 Task: In the picture apply inline with text.
Action: Mouse moved to (200, 75)
Screenshot: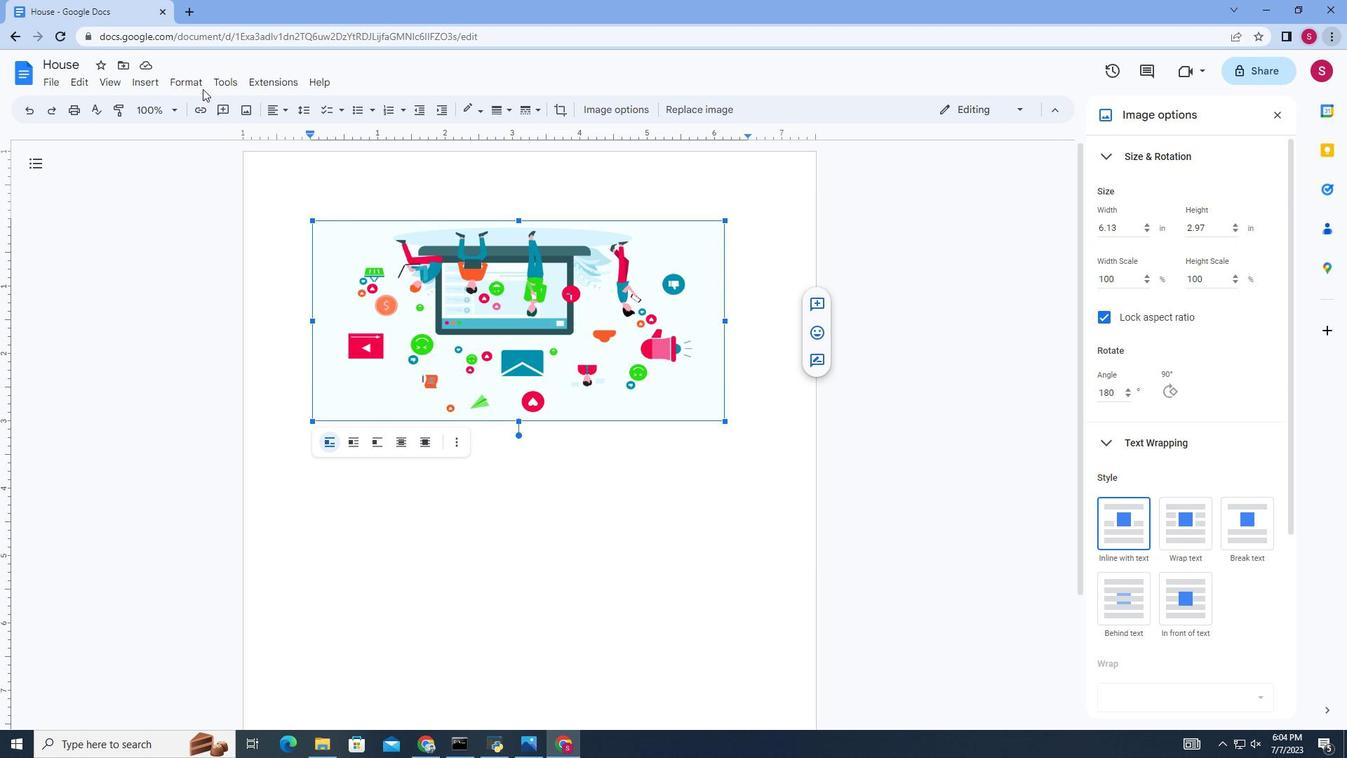 
Action: Mouse pressed left at (200, 75)
Screenshot: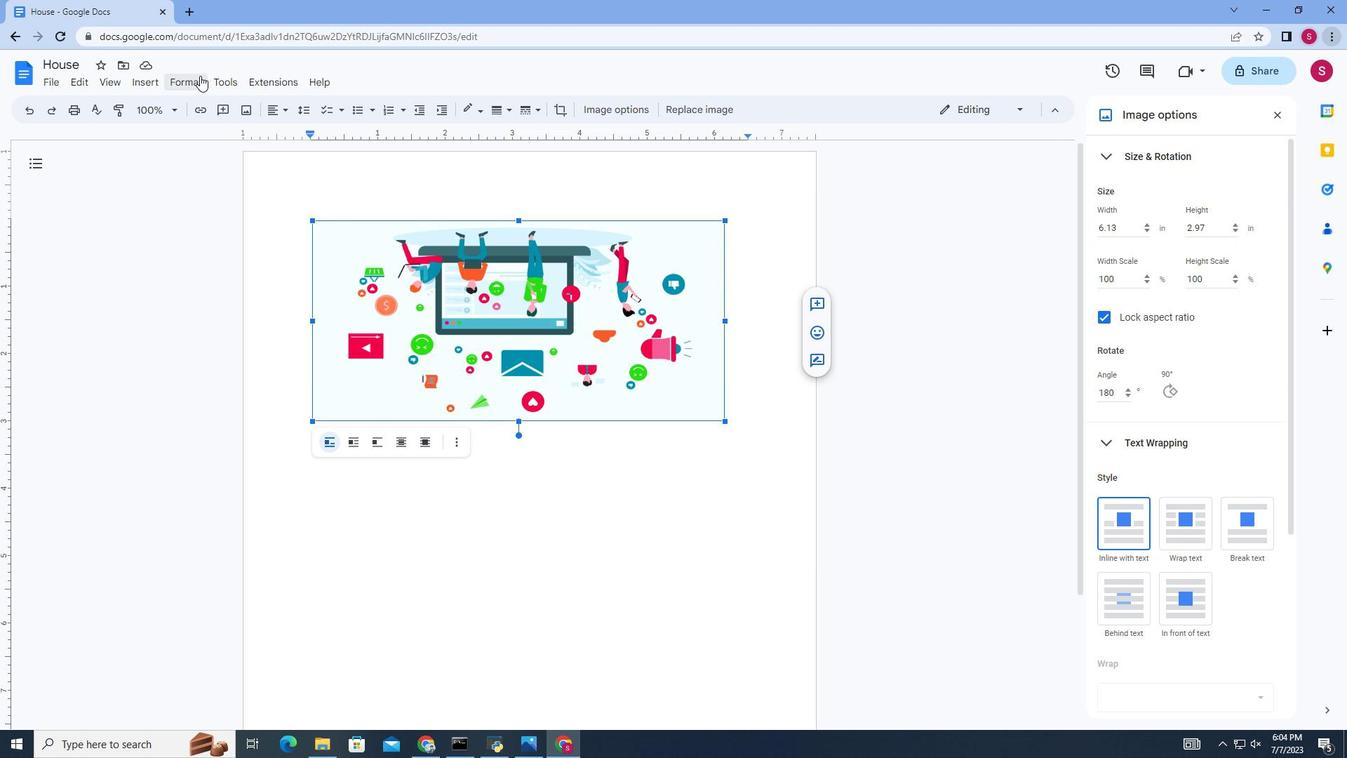 
Action: Mouse moved to (517, 440)
Screenshot: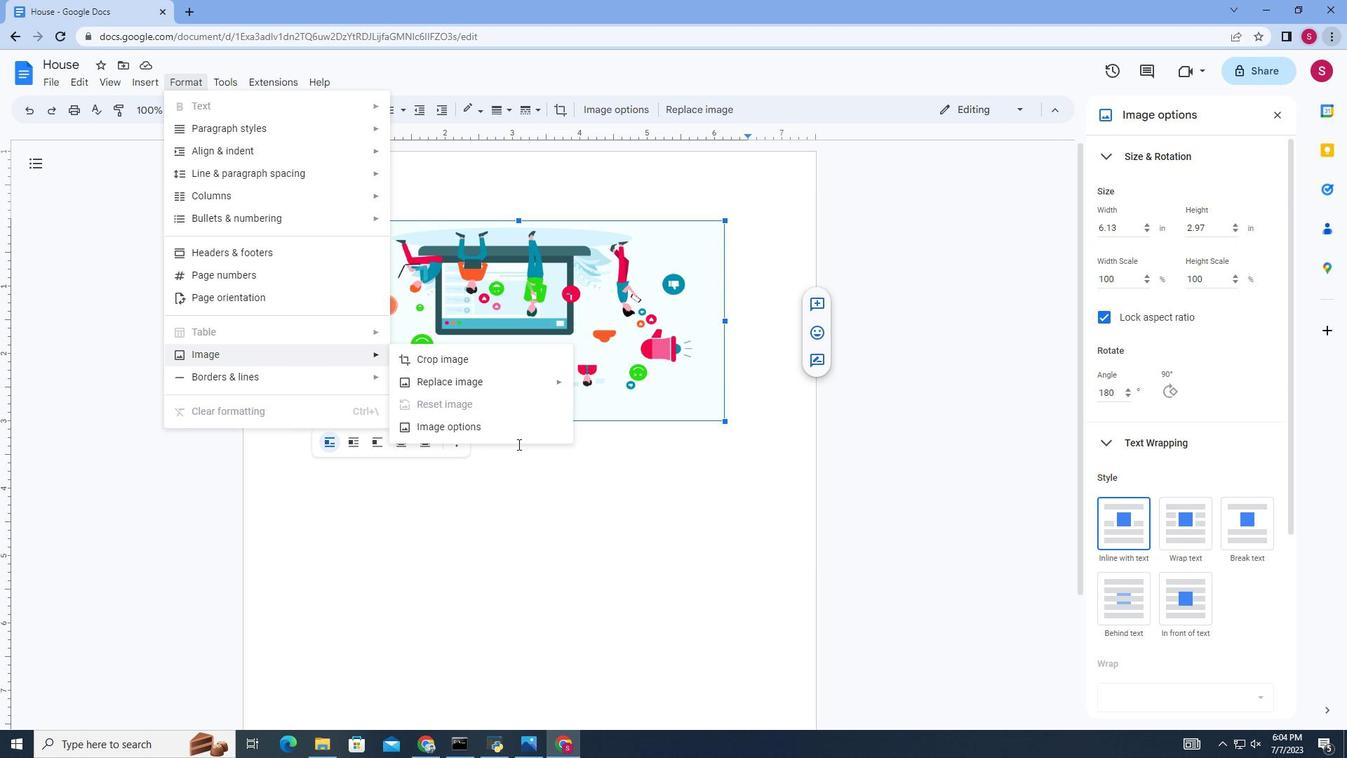 
Action: Mouse pressed left at (517, 440)
Screenshot: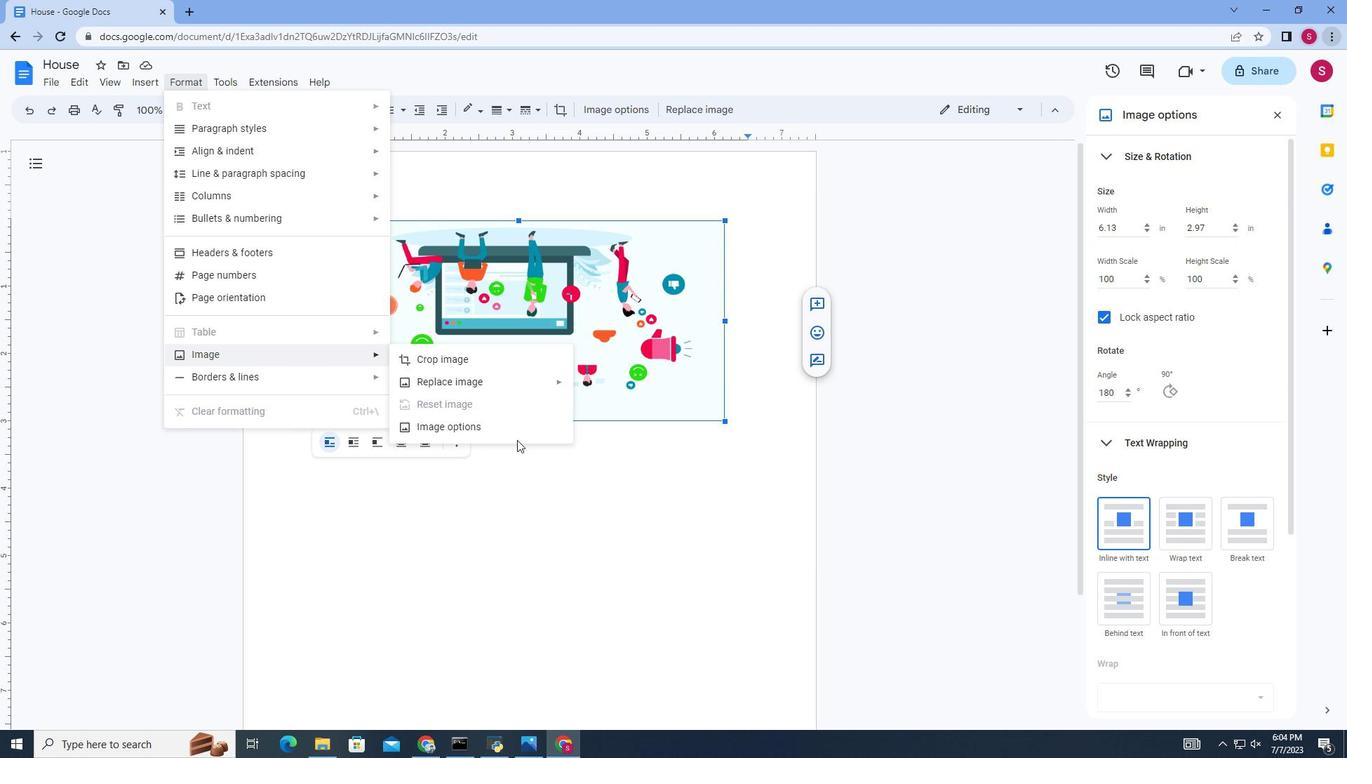 
Action: Mouse moved to (517, 433)
Screenshot: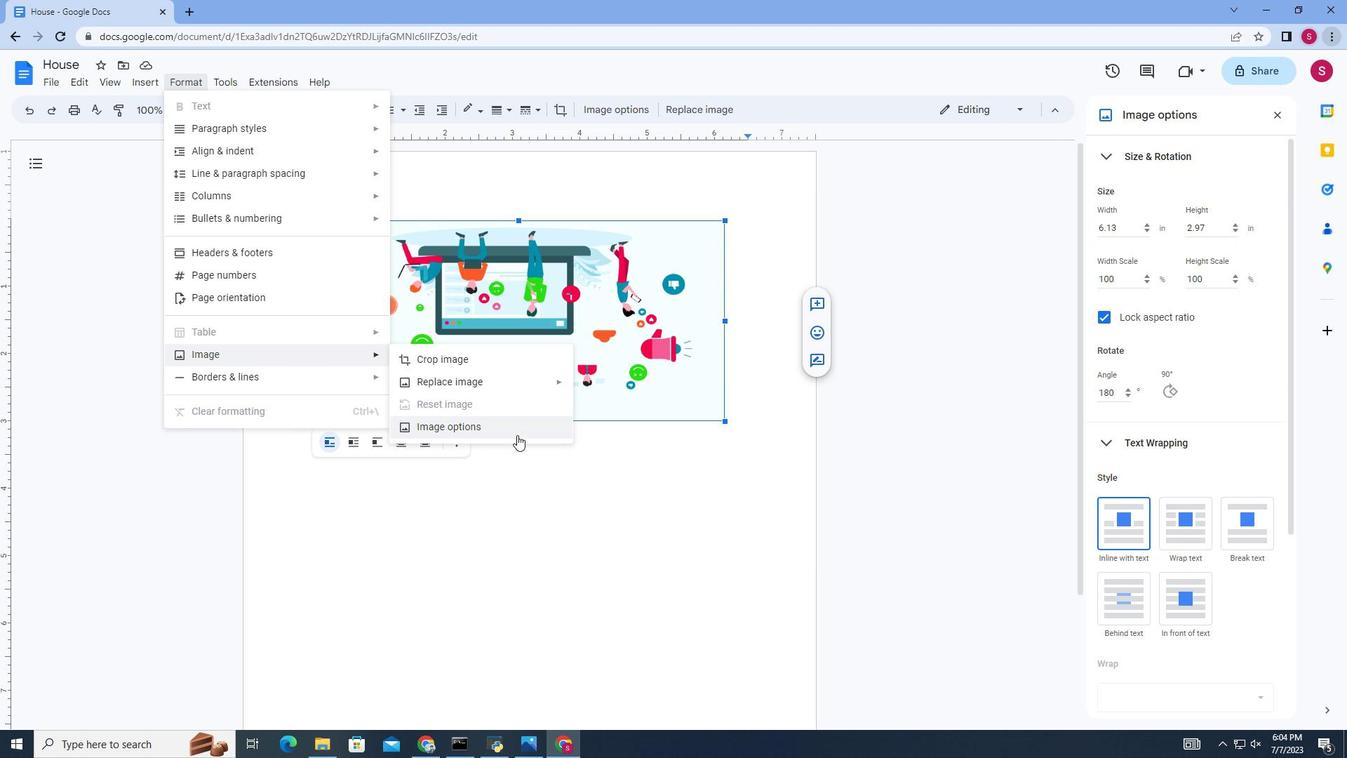 
Action: Mouse pressed left at (517, 433)
Screenshot: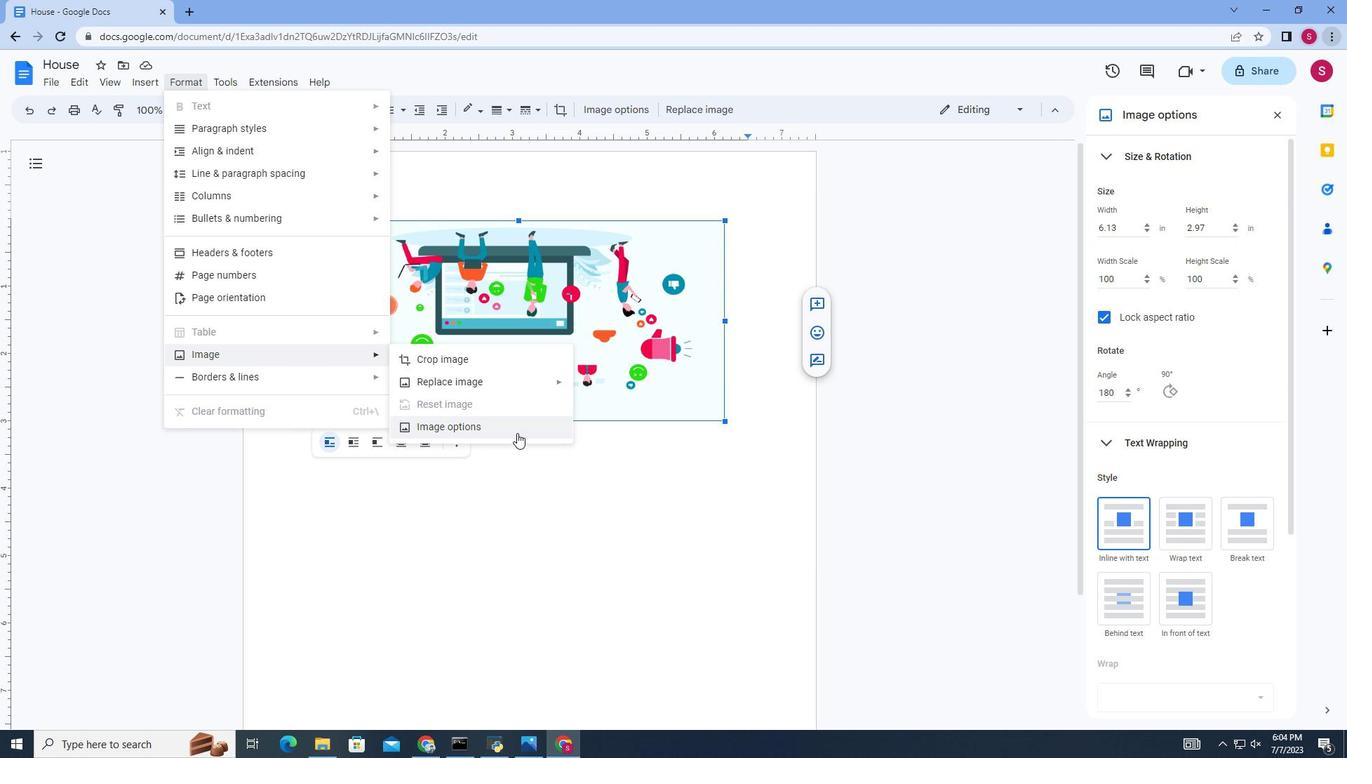 
Action: Mouse moved to (1128, 522)
Screenshot: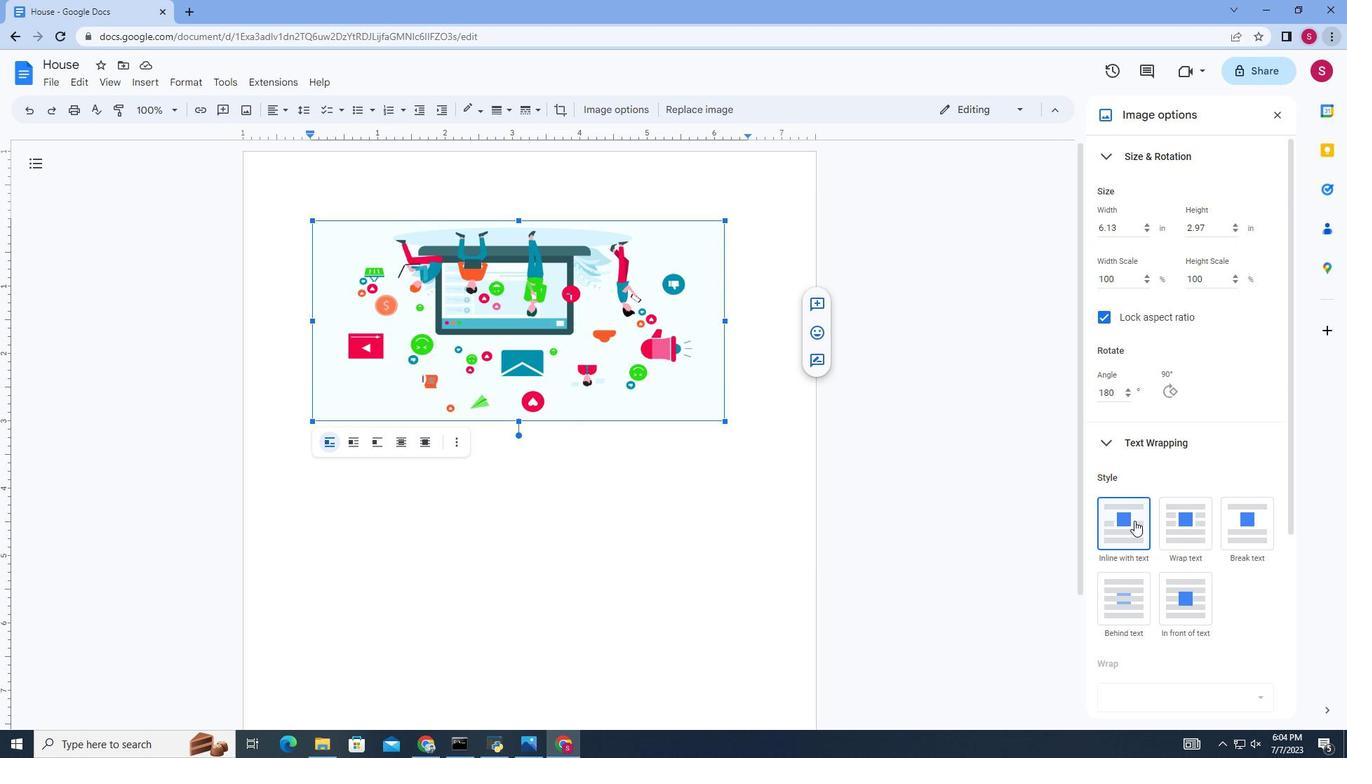 
Action: Mouse pressed left at (1128, 522)
Screenshot: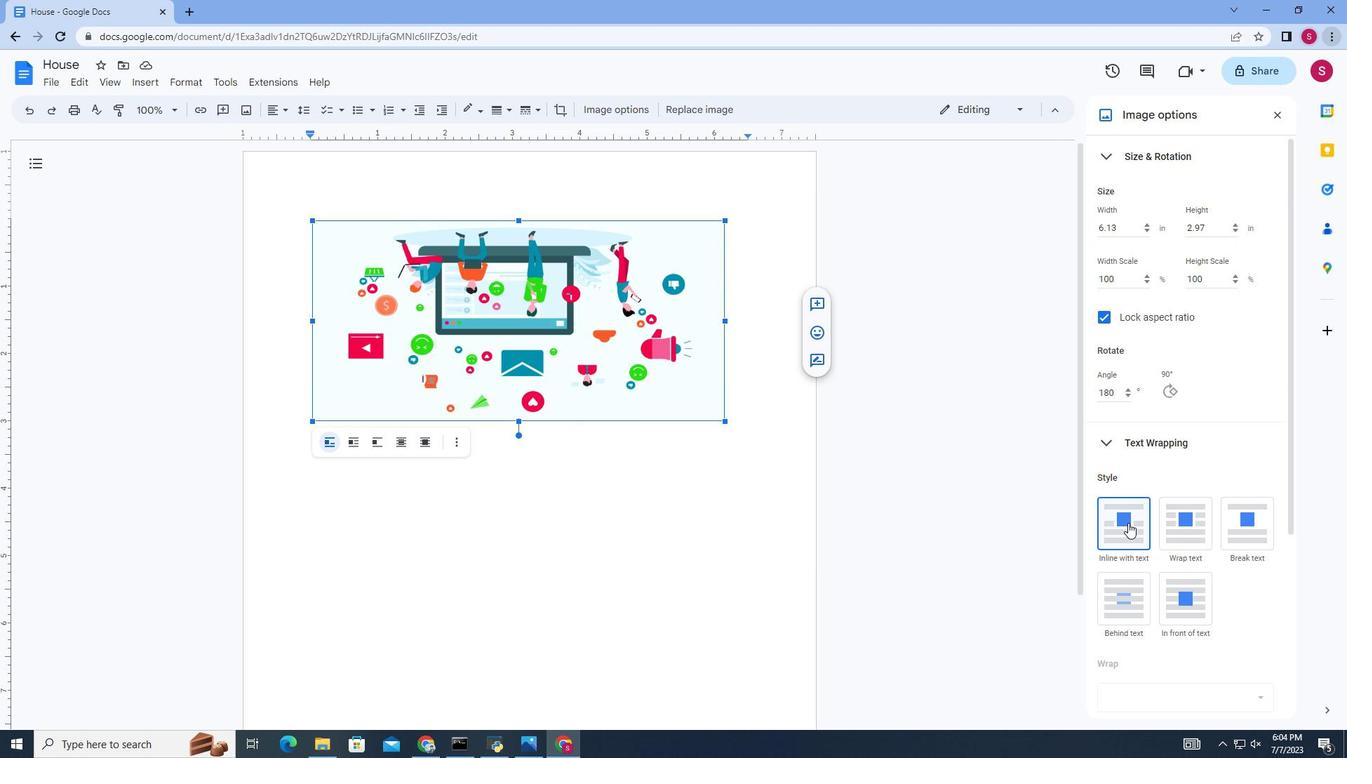 
